 Task: Choose the license: MIT License while creating a new repository.
Action: Mouse moved to (914, 73)
Screenshot: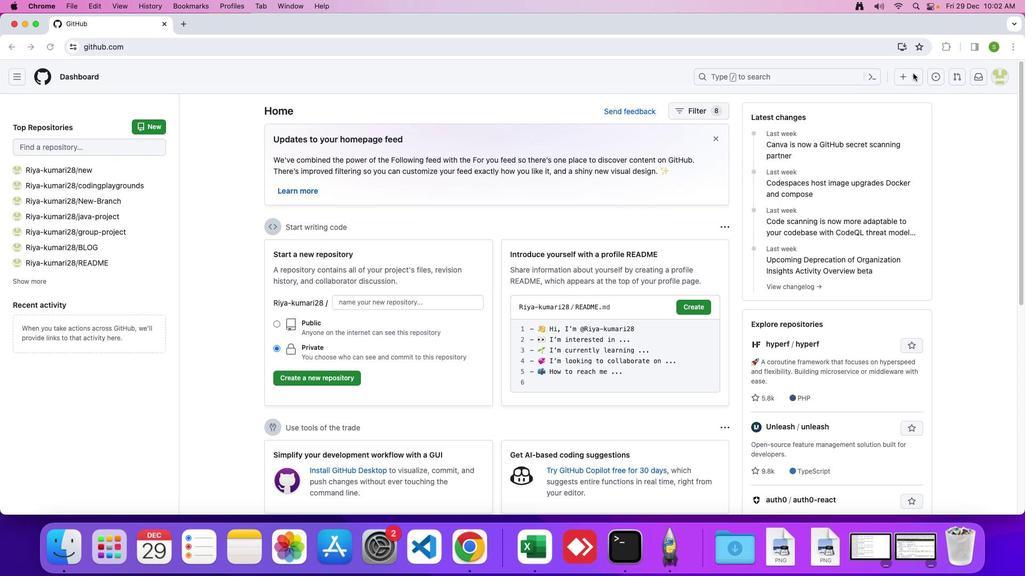
Action: Mouse pressed left at (914, 73)
Screenshot: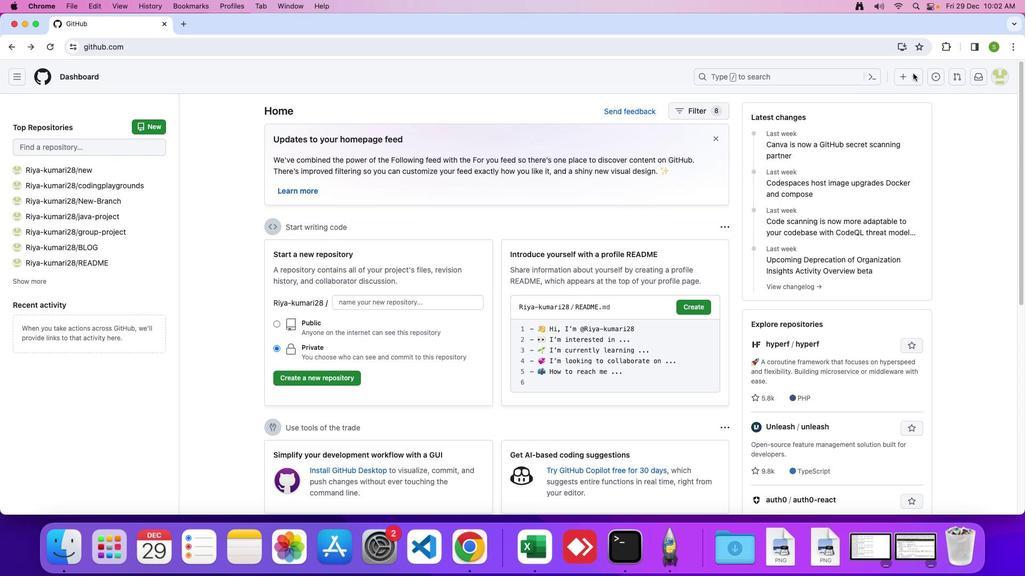 
Action: Mouse moved to (910, 75)
Screenshot: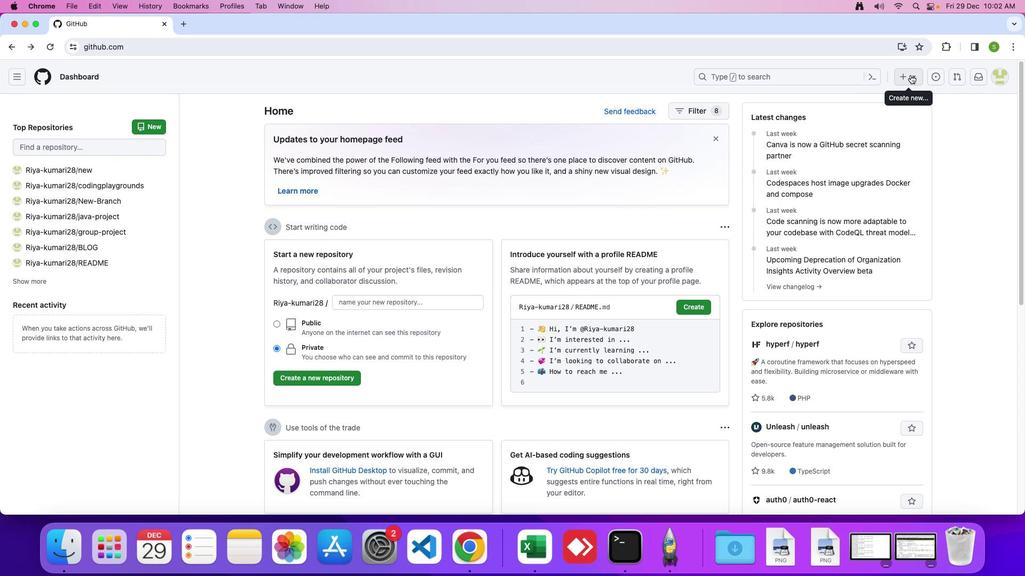 
Action: Mouse pressed left at (910, 75)
Screenshot: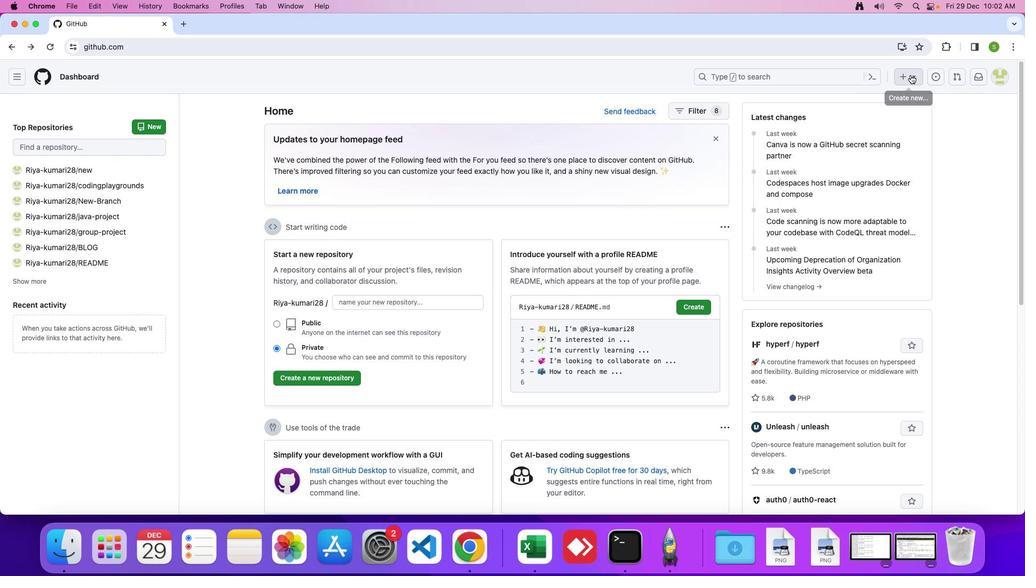 
Action: Mouse moved to (874, 99)
Screenshot: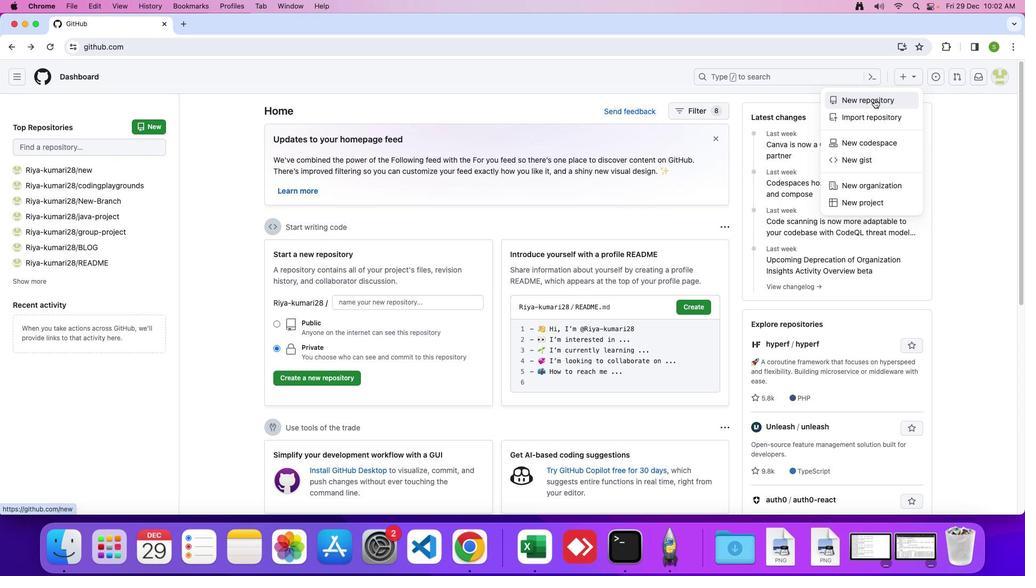 
Action: Mouse pressed left at (874, 99)
Screenshot: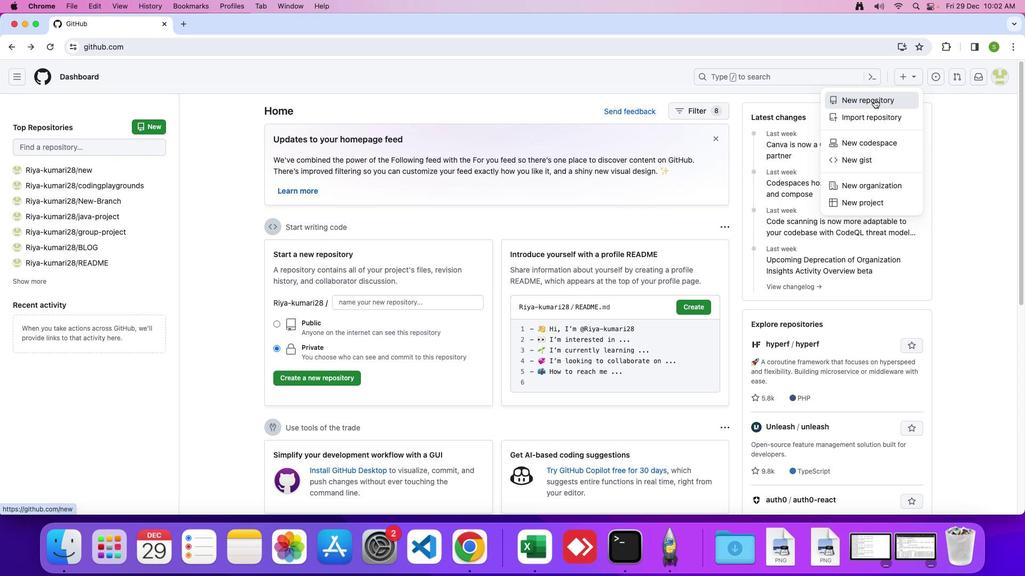 
Action: Mouse moved to (479, 269)
Screenshot: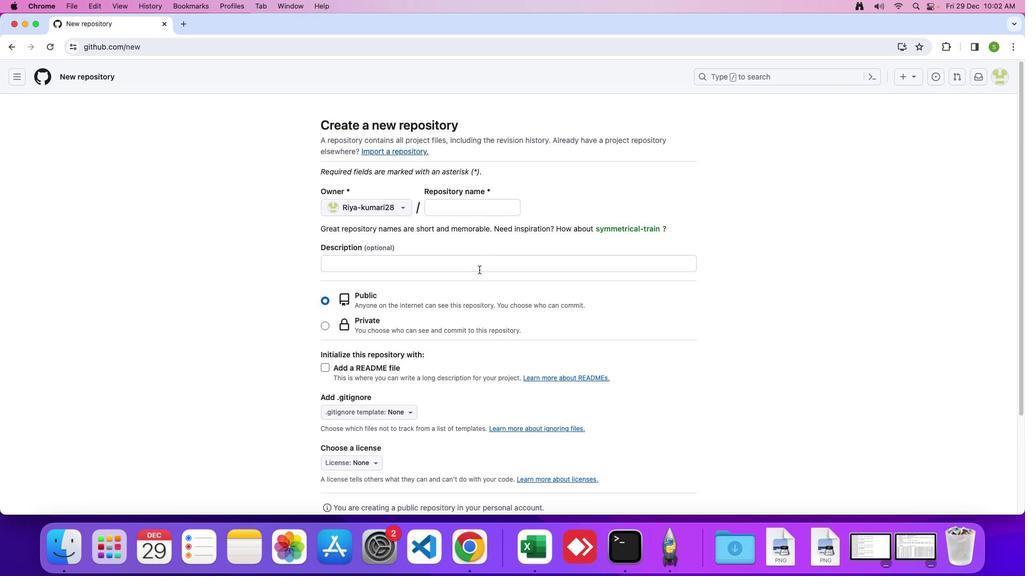 
Action: Mouse scrolled (479, 269) with delta (0, 0)
Screenshot: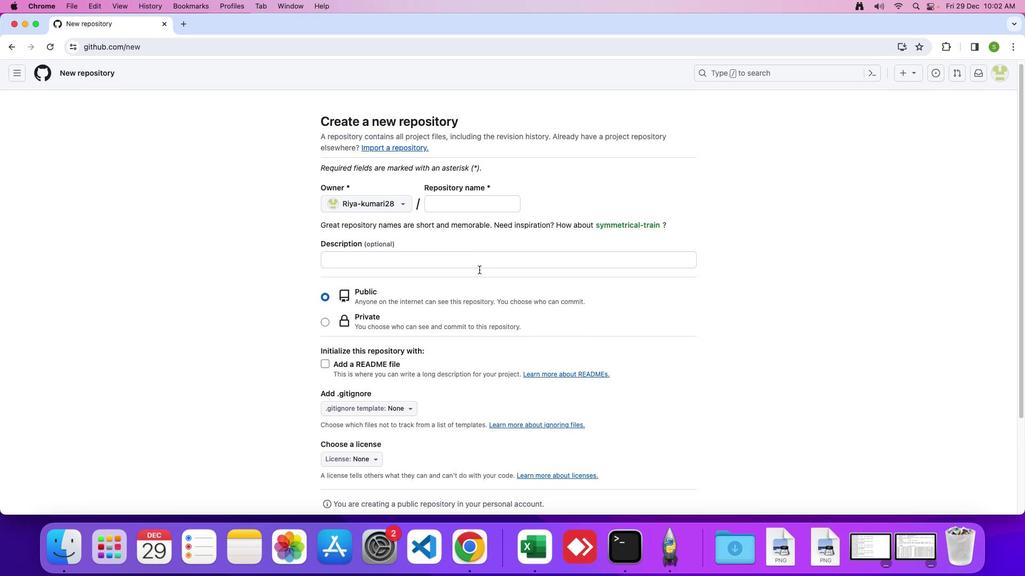 
Action: Mouse scrolled (479, 269) with delta (0, 0)
Screenshot: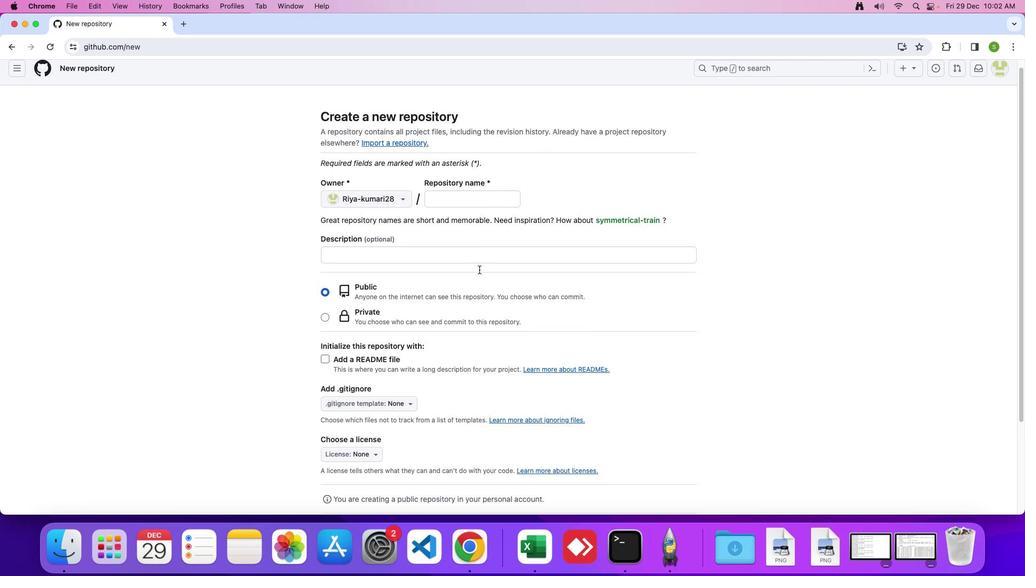 
Action: Mouse scrolled (479, 269) with delta (0, 0)
Screenshot: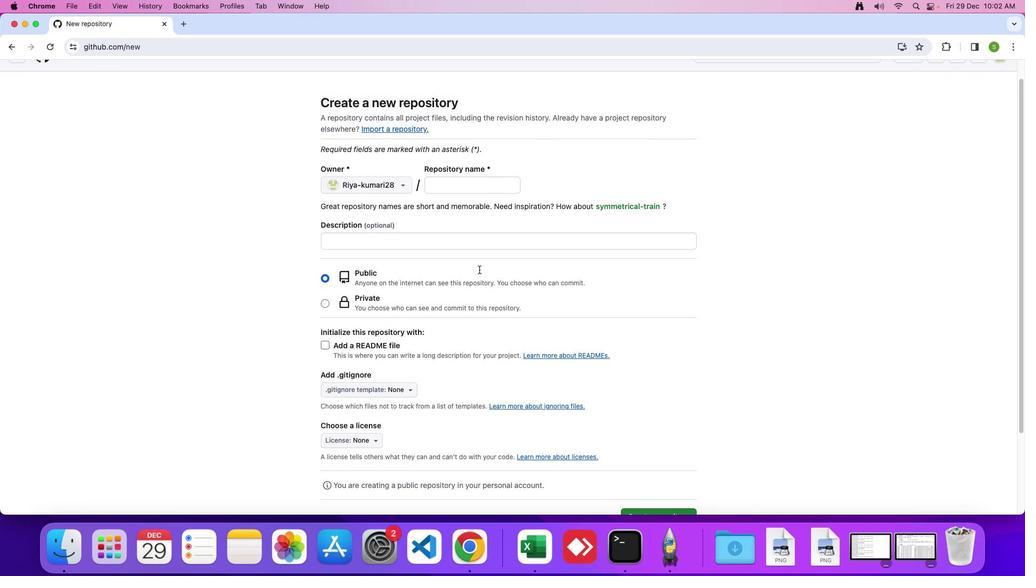 
Action: Mouse scrolled (479, 269) with delta (0, 0)
Screenshot: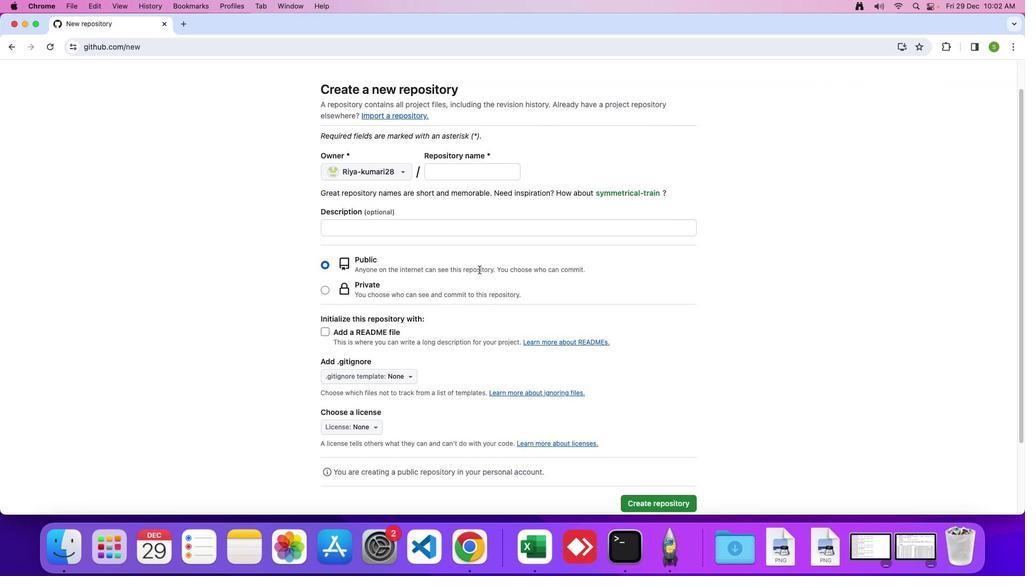 
Action: Mouse scrolled (479, 269) with delta (0, -1)
Screenshot: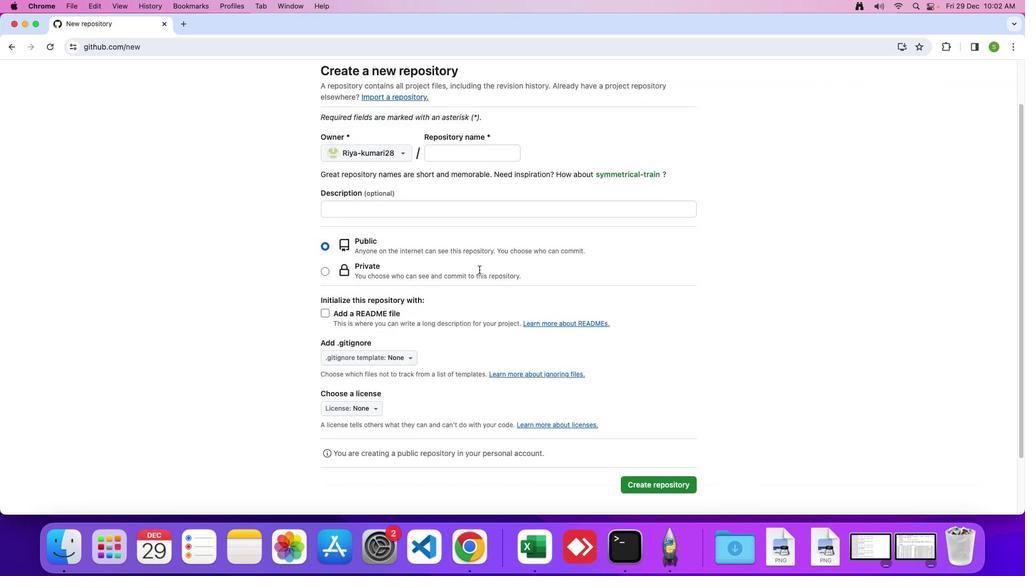 
Action: Mouse scrolled (479, 269) with delta (0, -1)
Screenshot: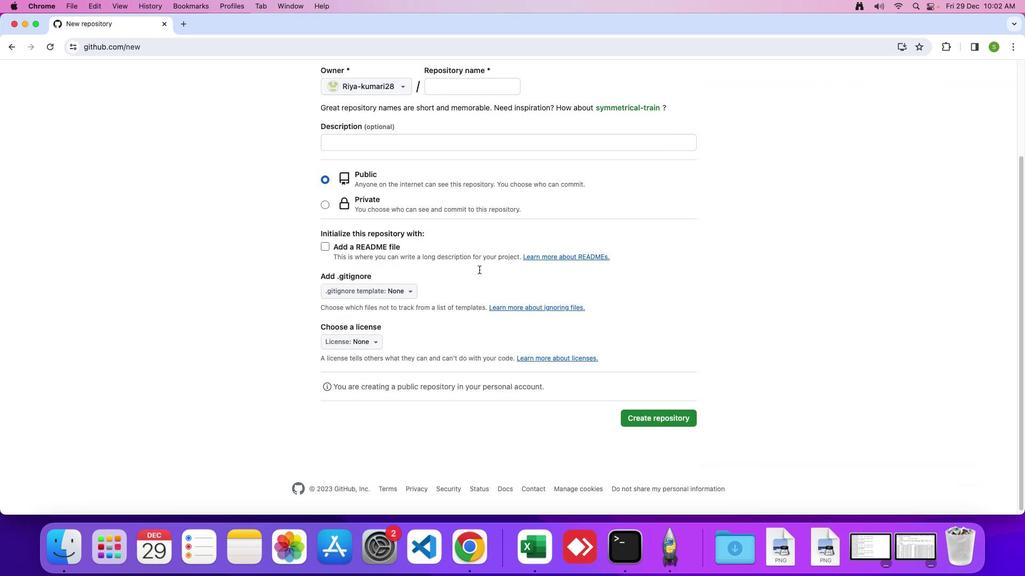 
Action: Mouse moved to (372, 340)
Screenshot: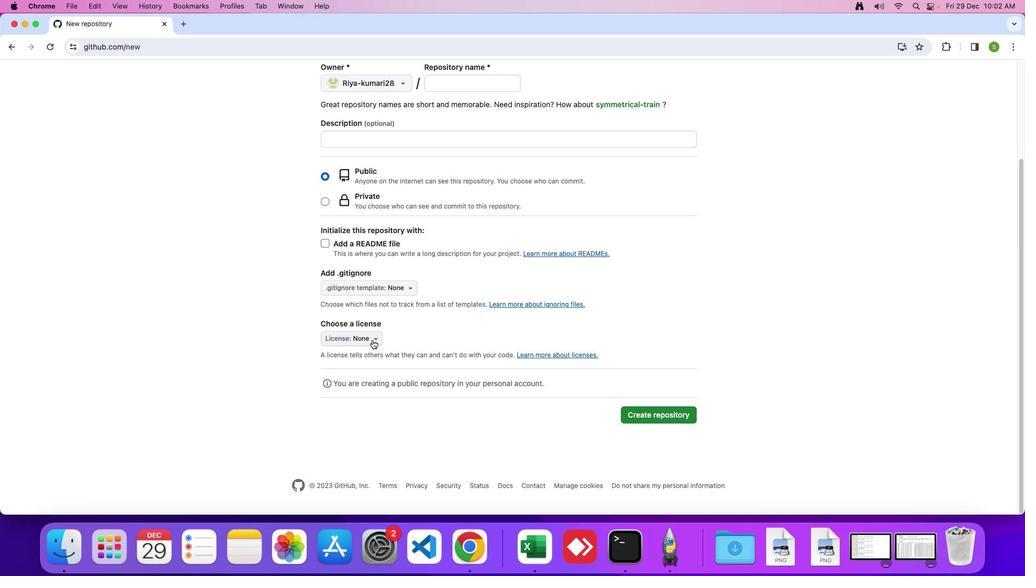 
Action: Mouse pressed left at (372, 340)
Screenshot: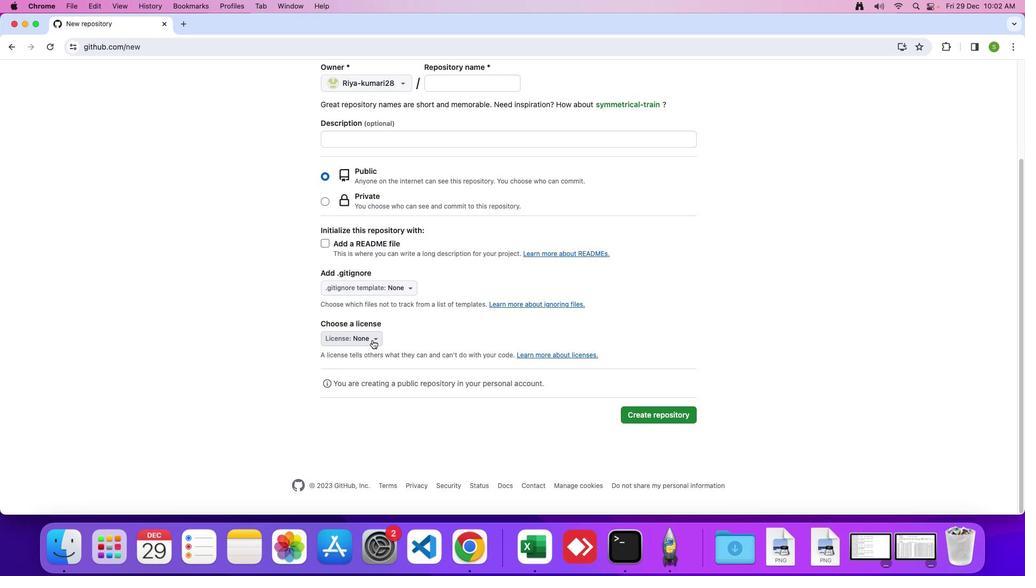 
Action: Mouse moved to (372, 200)
Screenshot: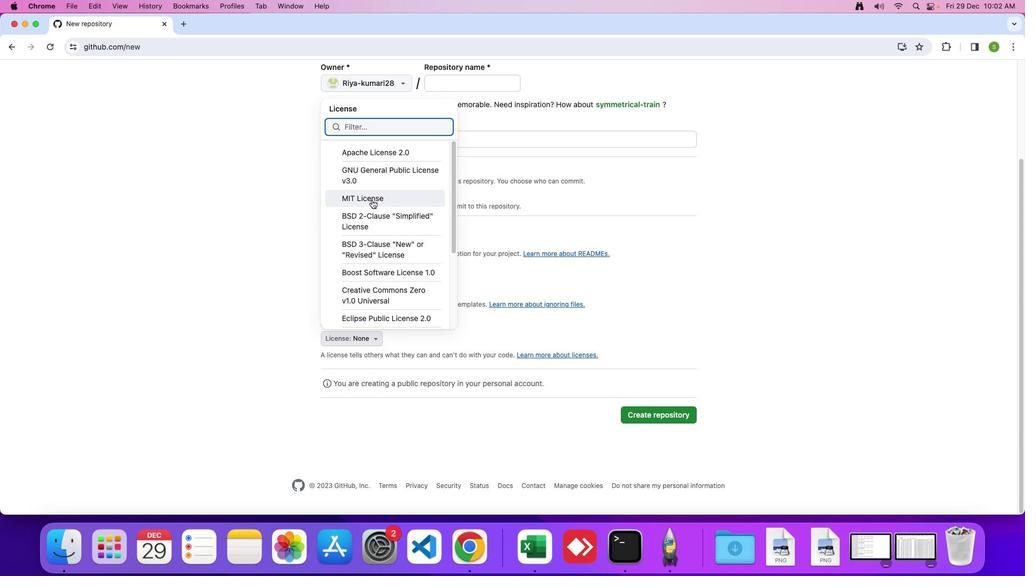 
Action: Mouse pressed left at (372, 200)
Screenshot: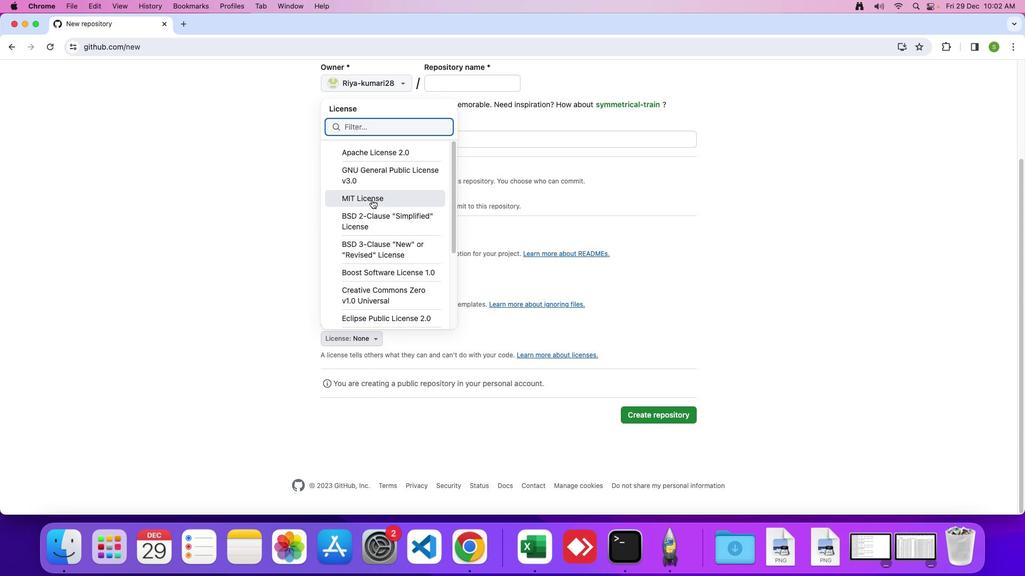 
